Task: Add Weleda Rosemary Conditioning Hair Oil to the cart.
Action: Mouse moved to (285, 141)
Screenshot: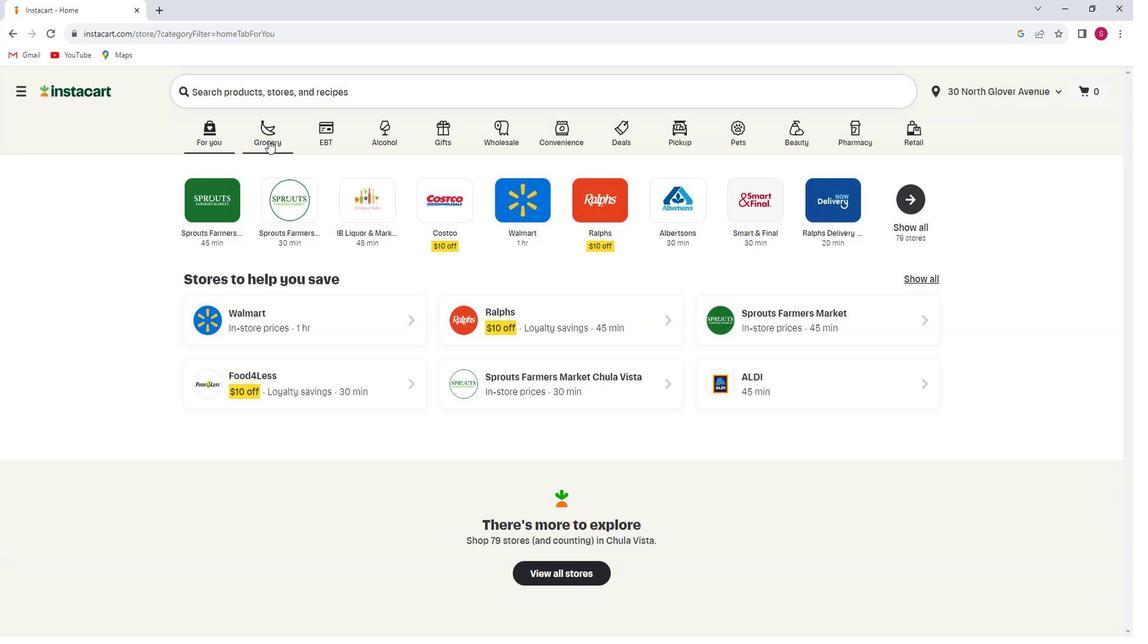 
Action: Mouse pressed left at (285, 141)
Screenshot: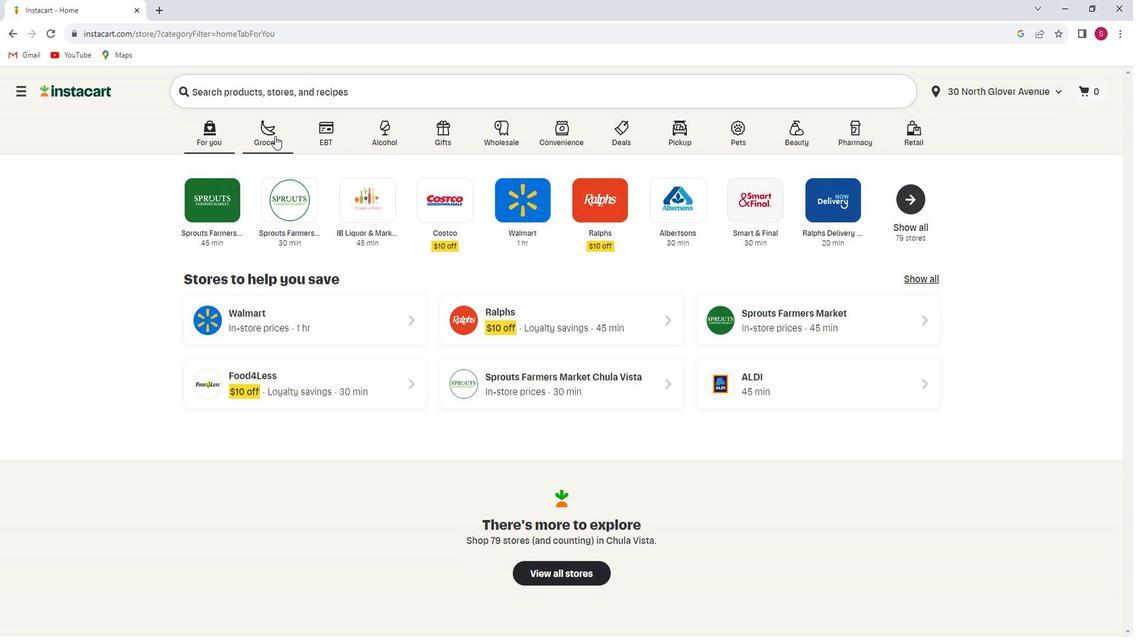 
Action: Mouse moved to (282, 345)
Screenshot: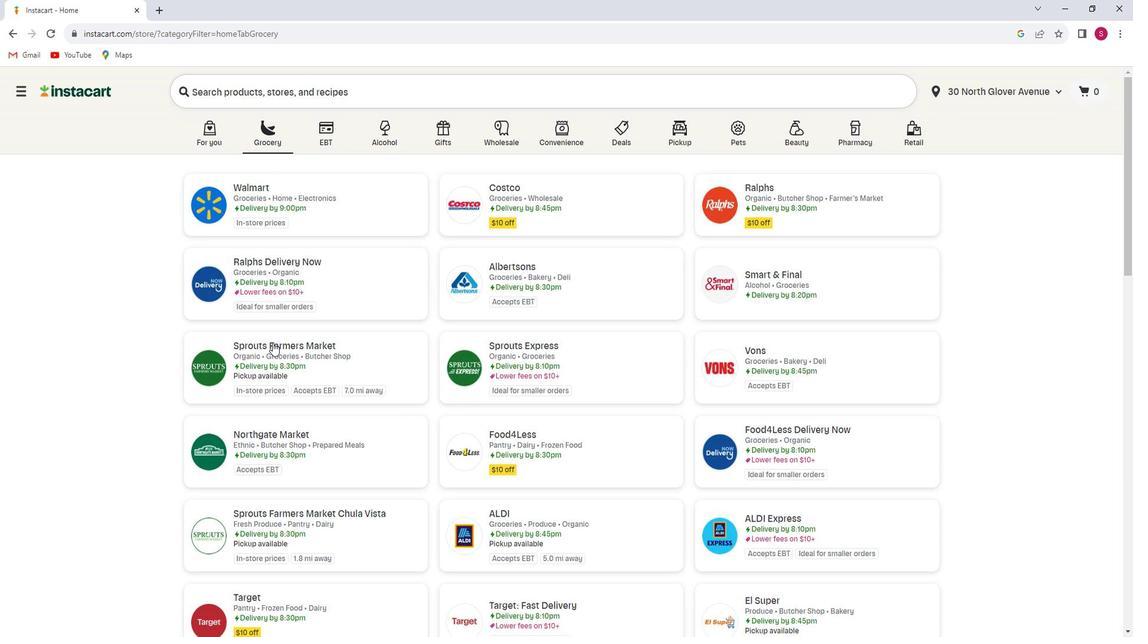 
Action: Mouse pressed left at (282, 345)
Screenshot: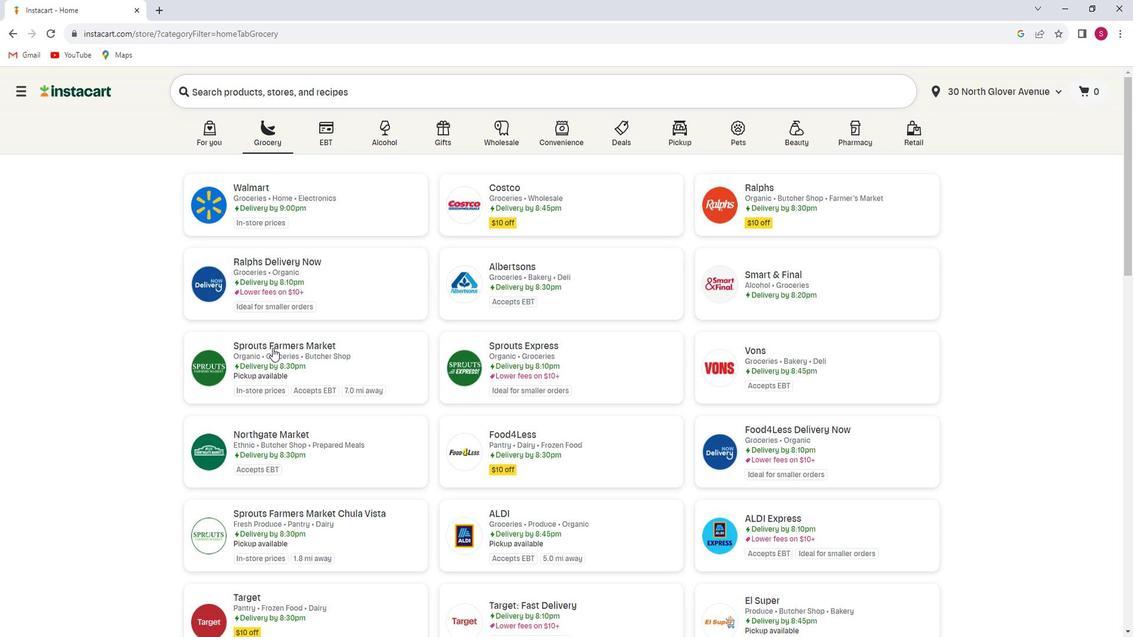 
Action: Mouse moved to (120, 390)
Screenshot: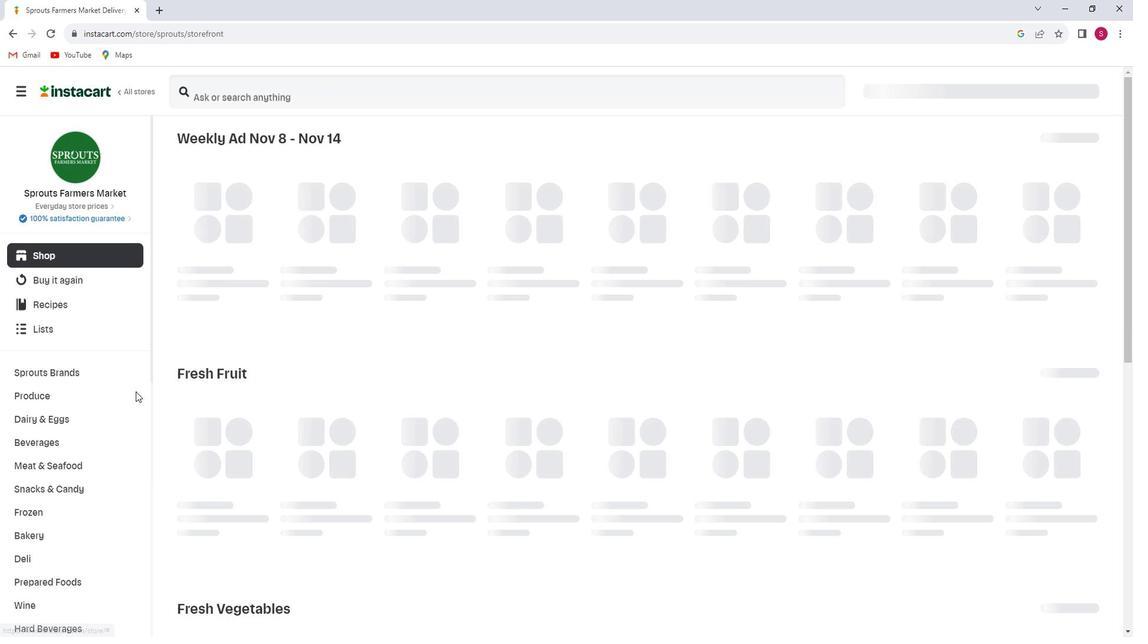
Action: Mouse scrolled (120, 390) with delta (0, 0)
Screenshot: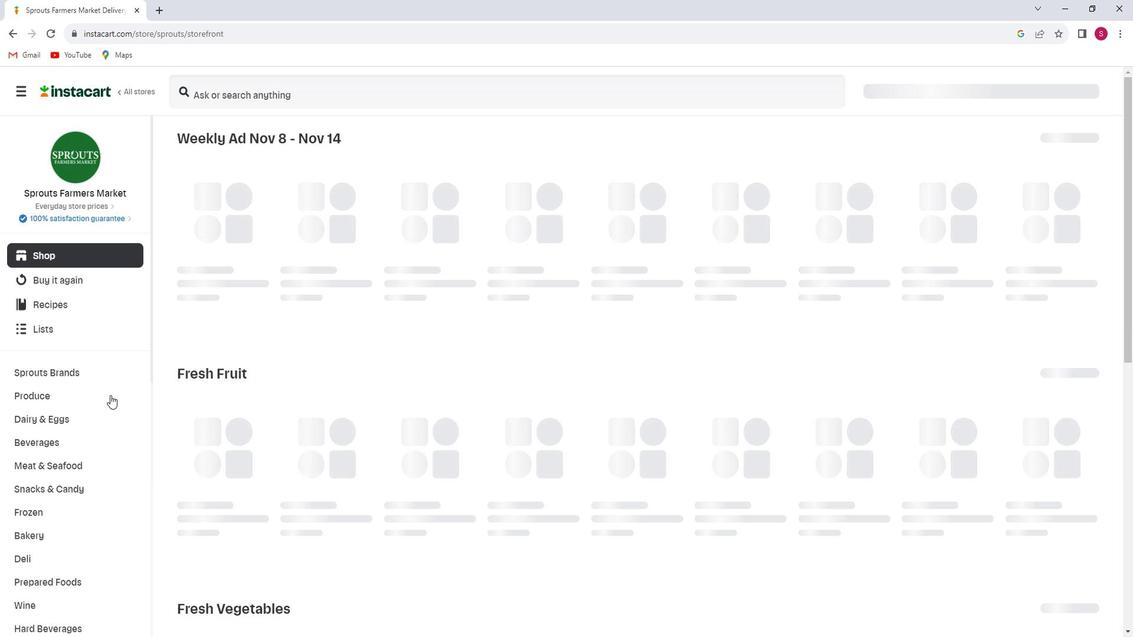 
Action: Mouse scrolled (120, 390) with delta (0, 0)
Screenshot: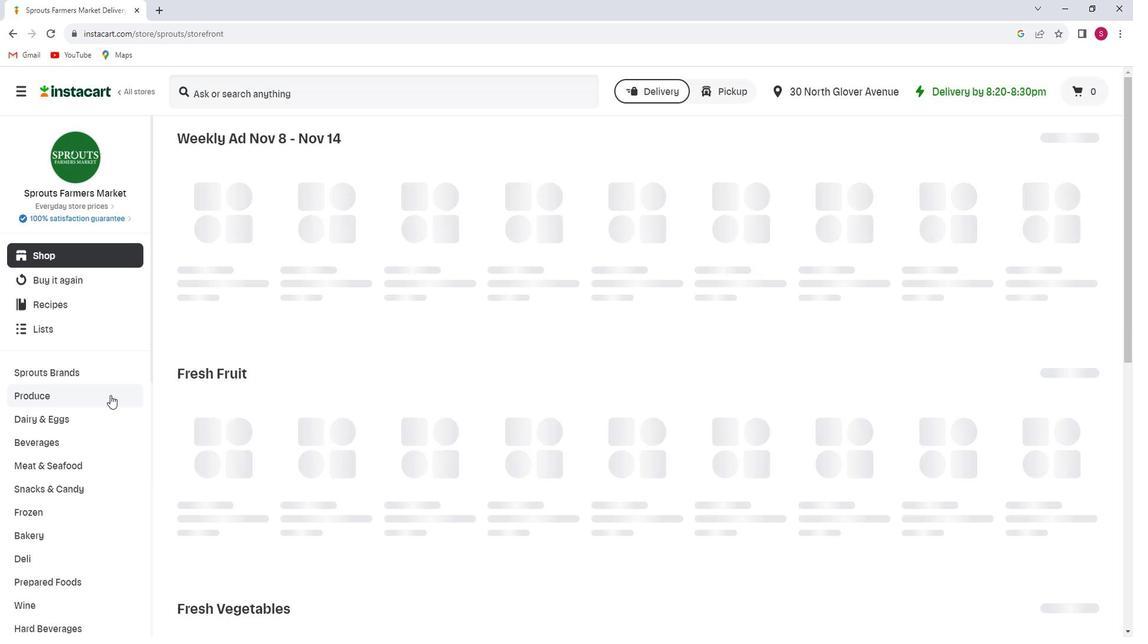 
Action: Mouse scrolled (120, 390) with delta (0, 0)
Screenshot: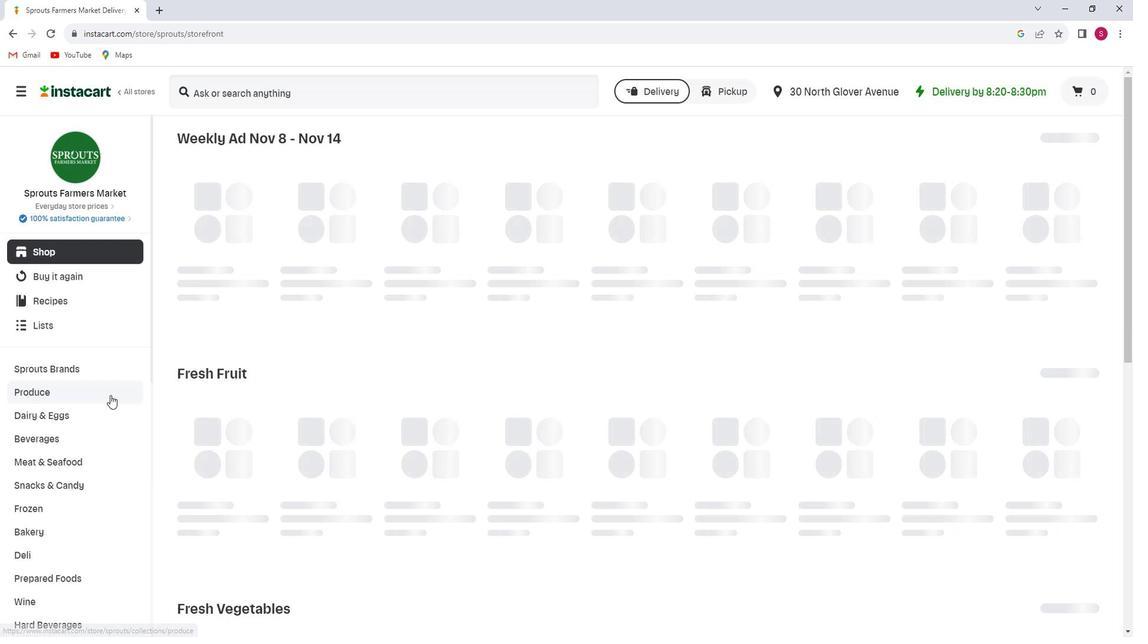 
Action: Mouse scrolled (120, 390) with delta (0, 0)
Screenshot: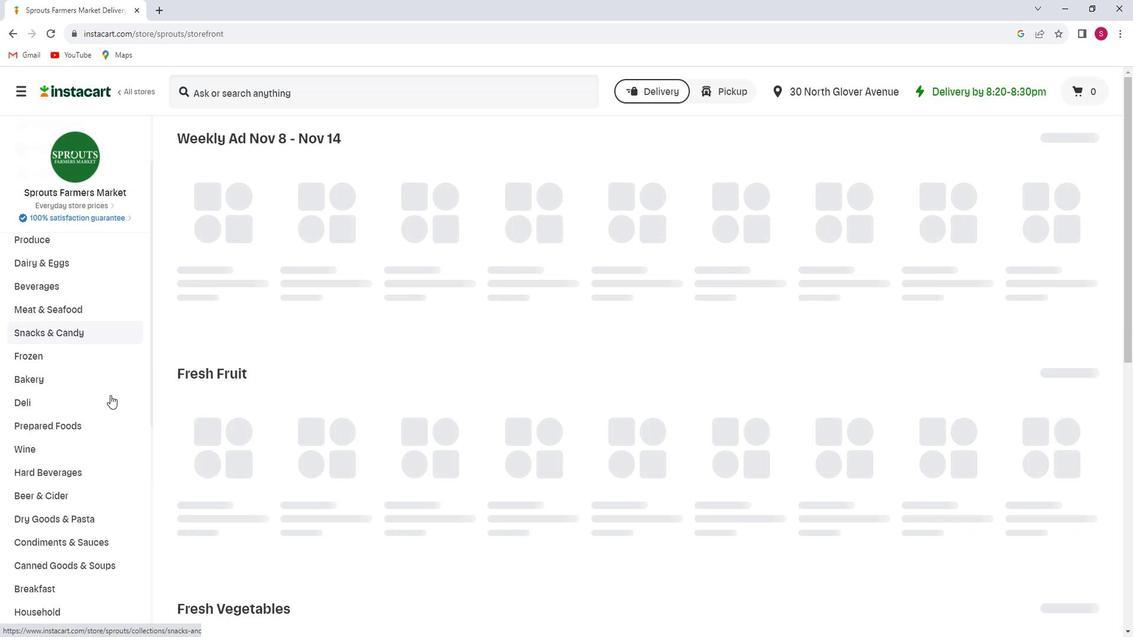 
Action: Mouse scrolled (120, 390) with delta (0, 0)
Screenshot: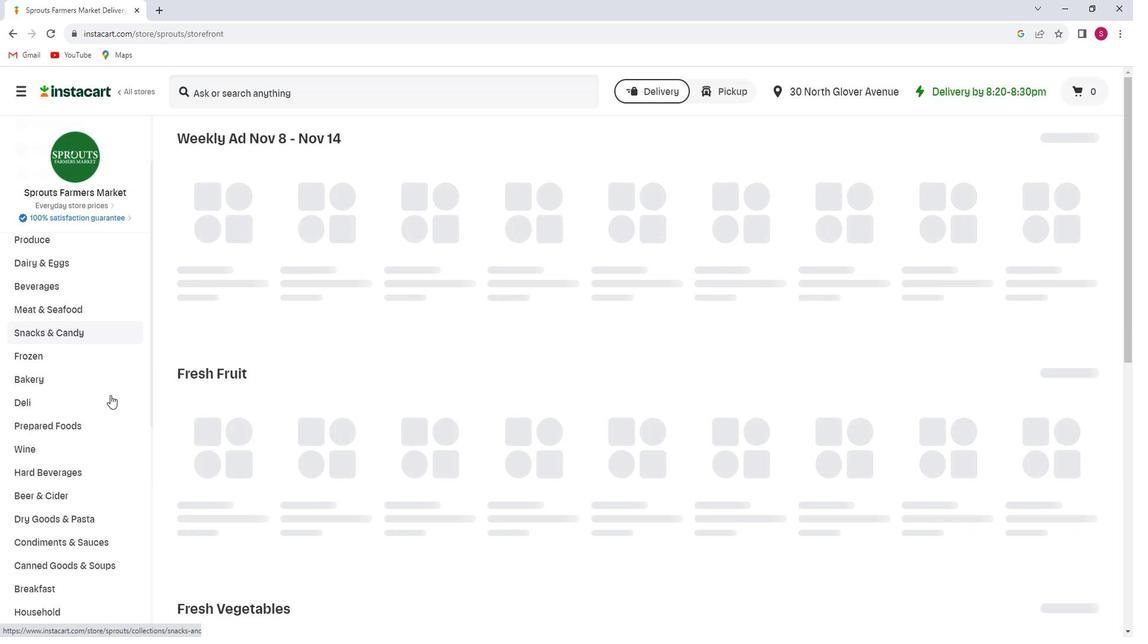 
Action: Mouse scrolled (120, 390) with delta (0, 0)
Screenshot: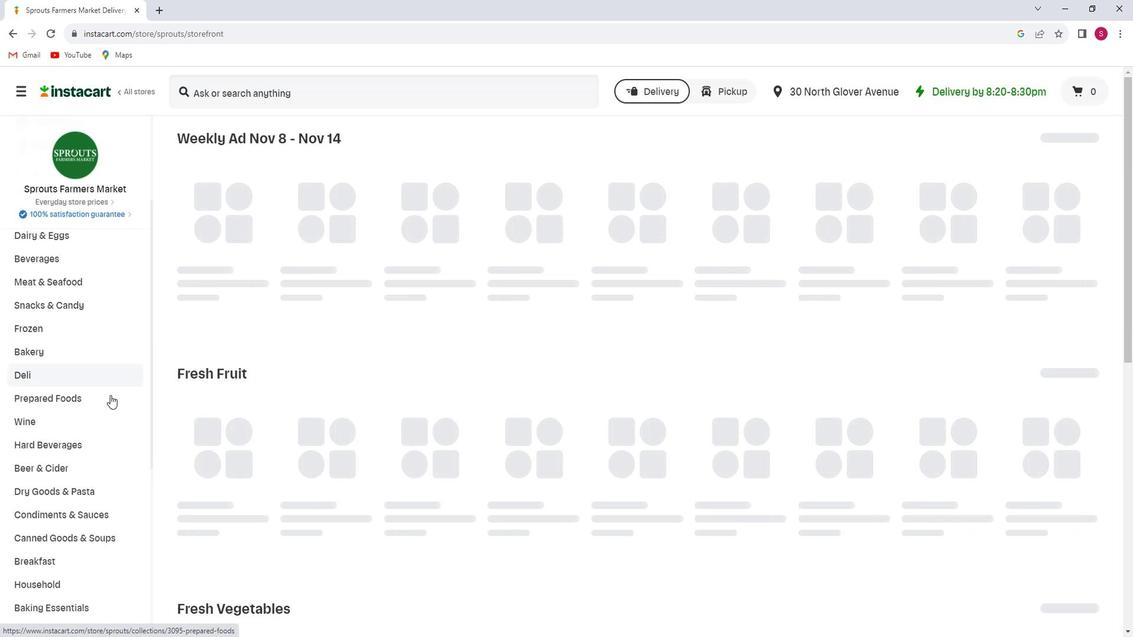 
Action: Mouse scrolled (120, 390) with delta (0, 0)
Screenshot: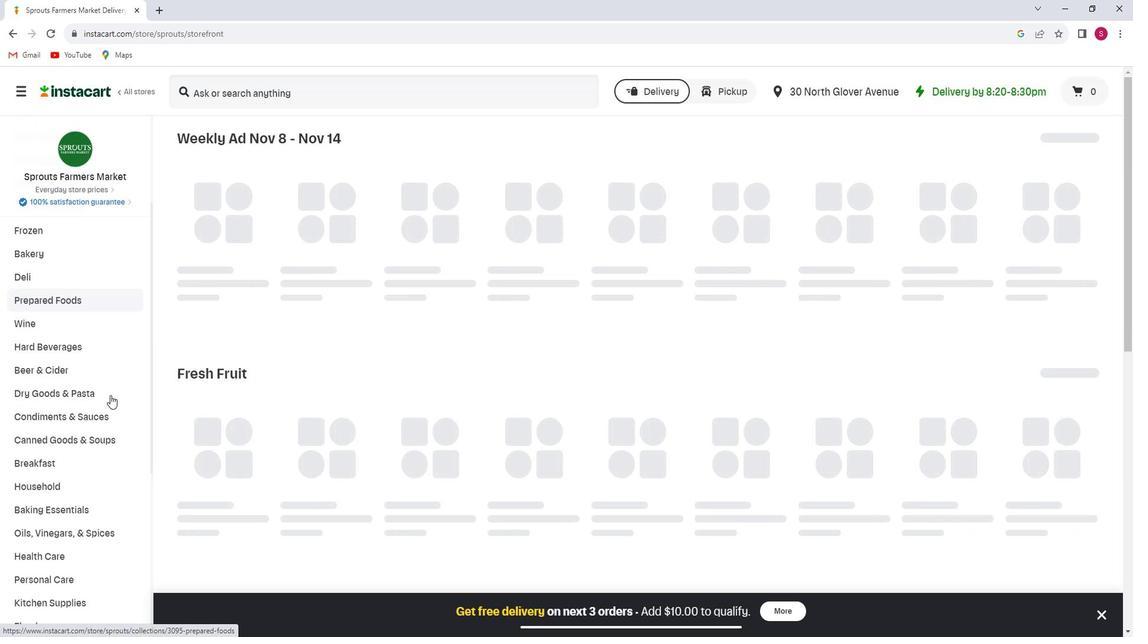 
Action: Mouse scrolled (120, 390) with delta (0, 0)
Screenshot: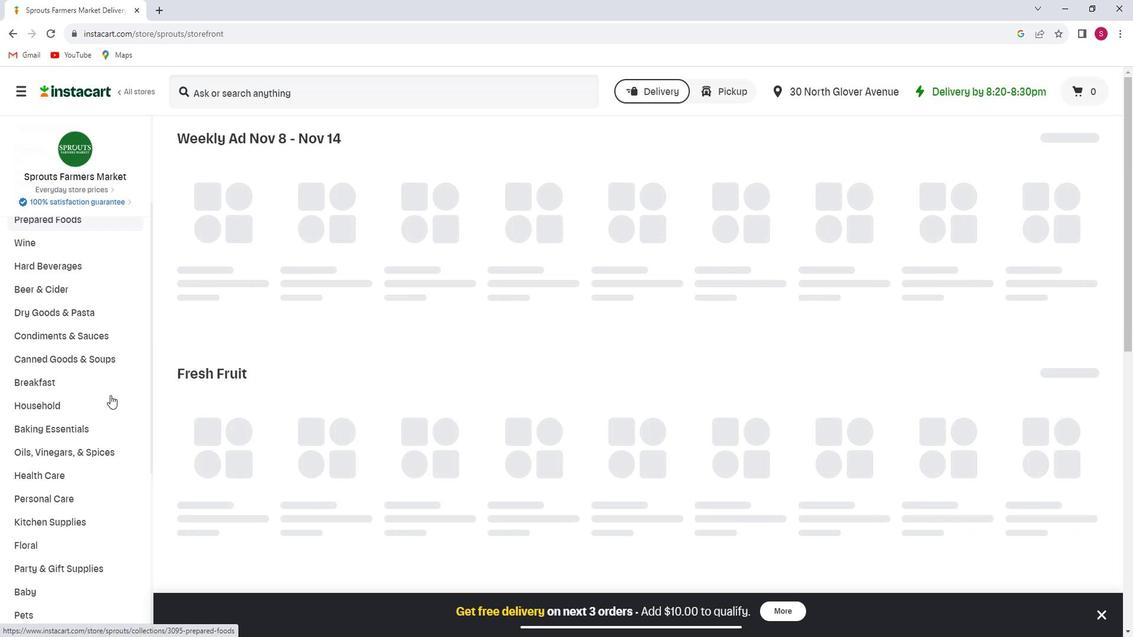 
Action: Mouse scrolled (120, 390) with delta (0, 0)
Screenshot: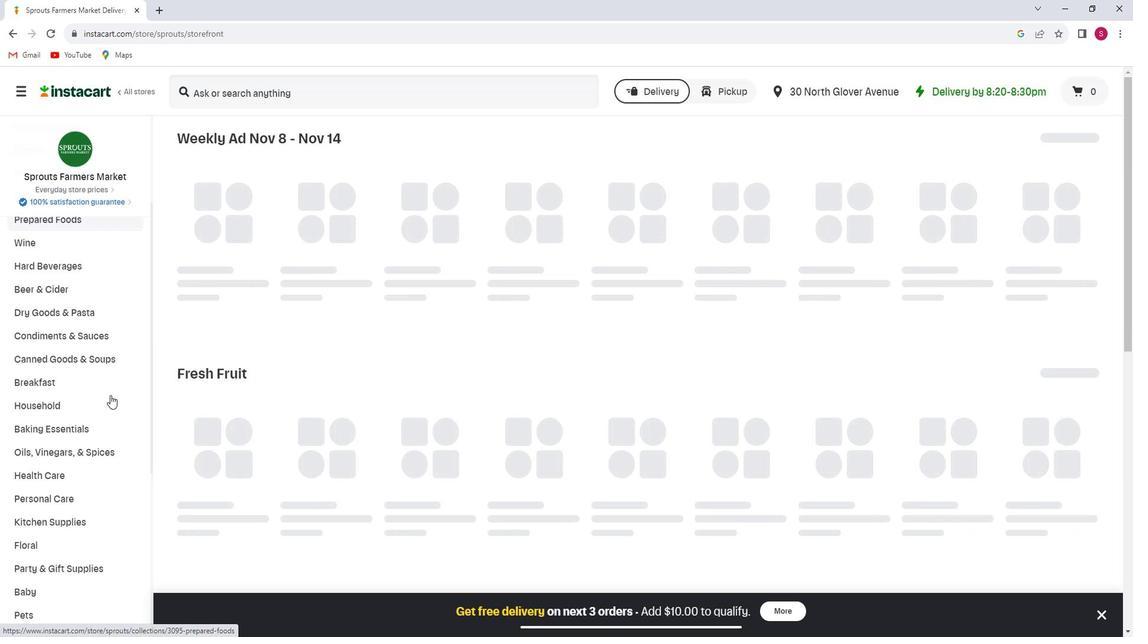 
Action: Mouse moved to (83, 351)
Screenshot: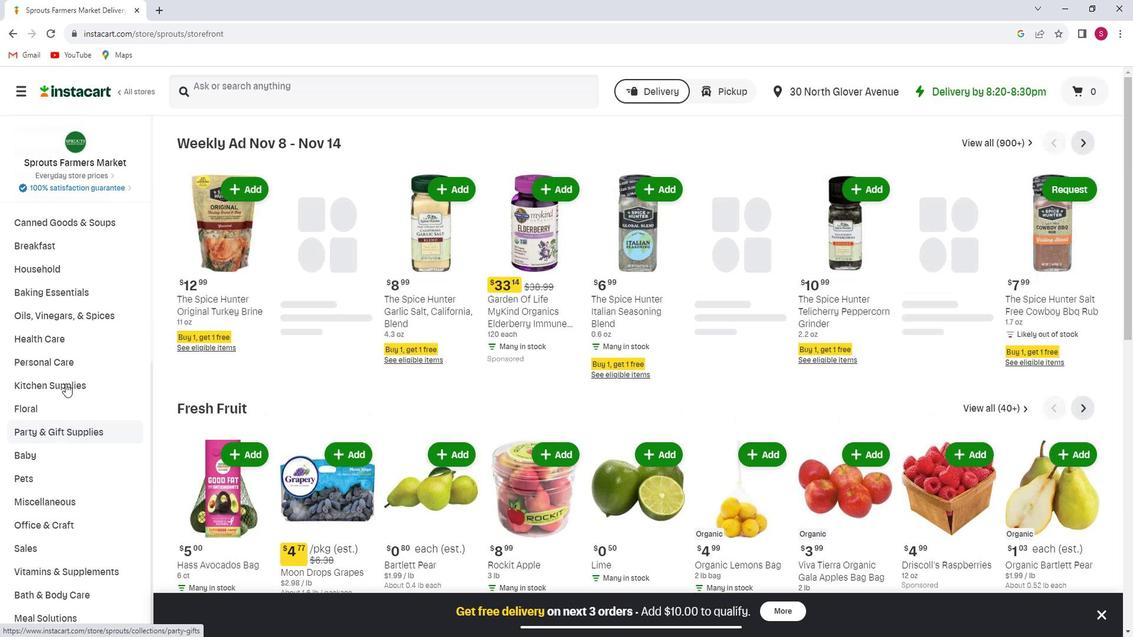 
Action: Mouse pressed left at (83, 351)
Screenshot: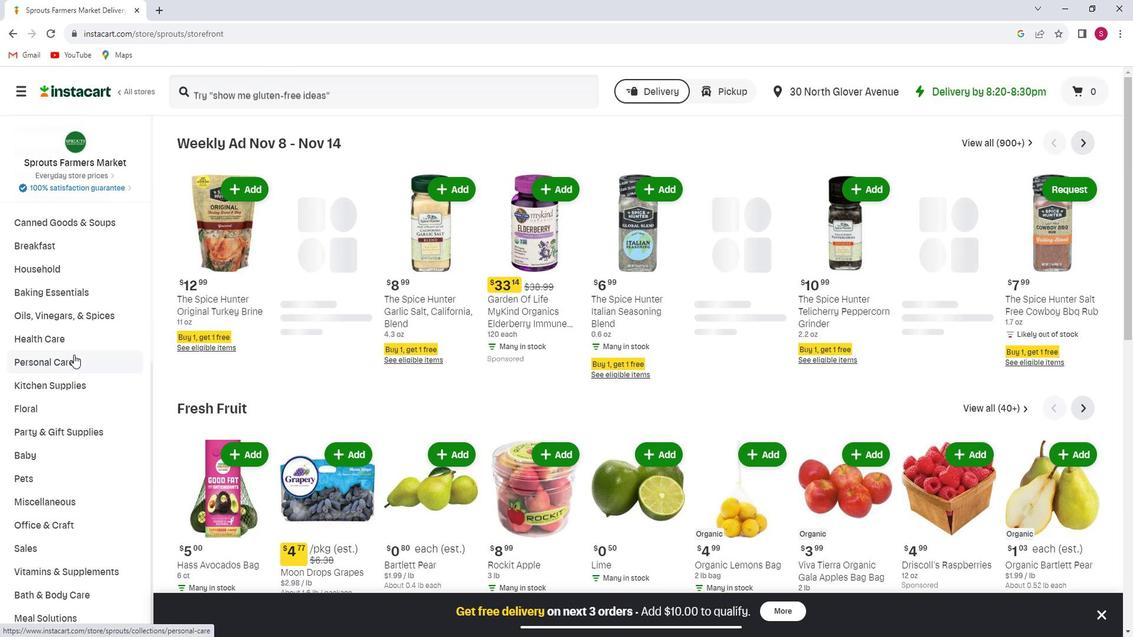 
Action: Mouse moved to (756, 174)
Screenshot: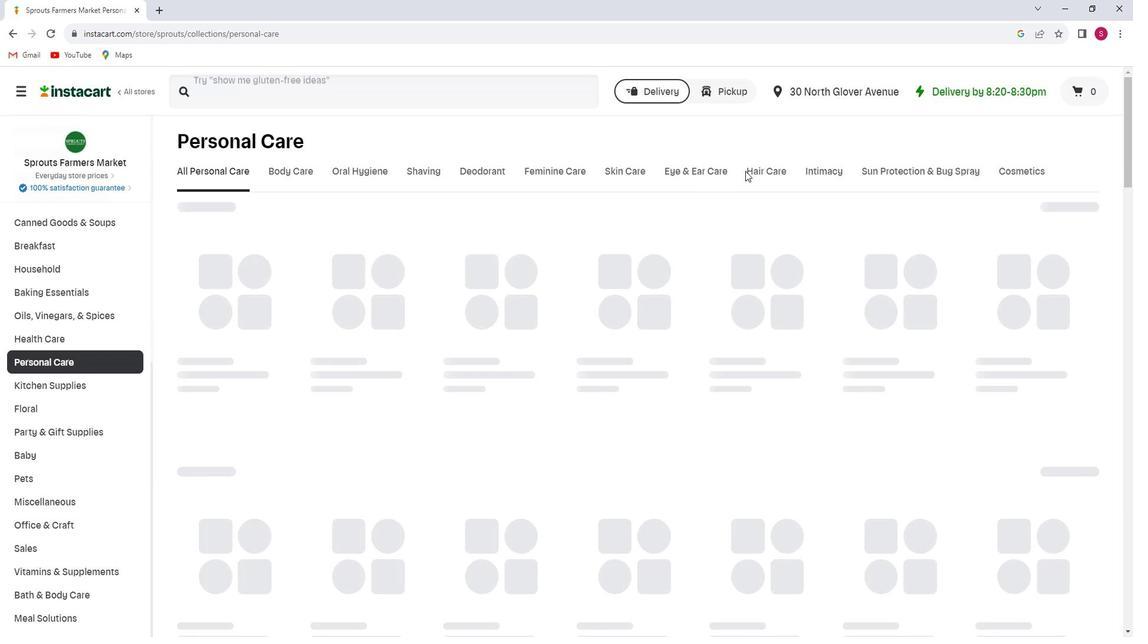 
Action: Mouse pressed left at (756, 174)
Screenshot: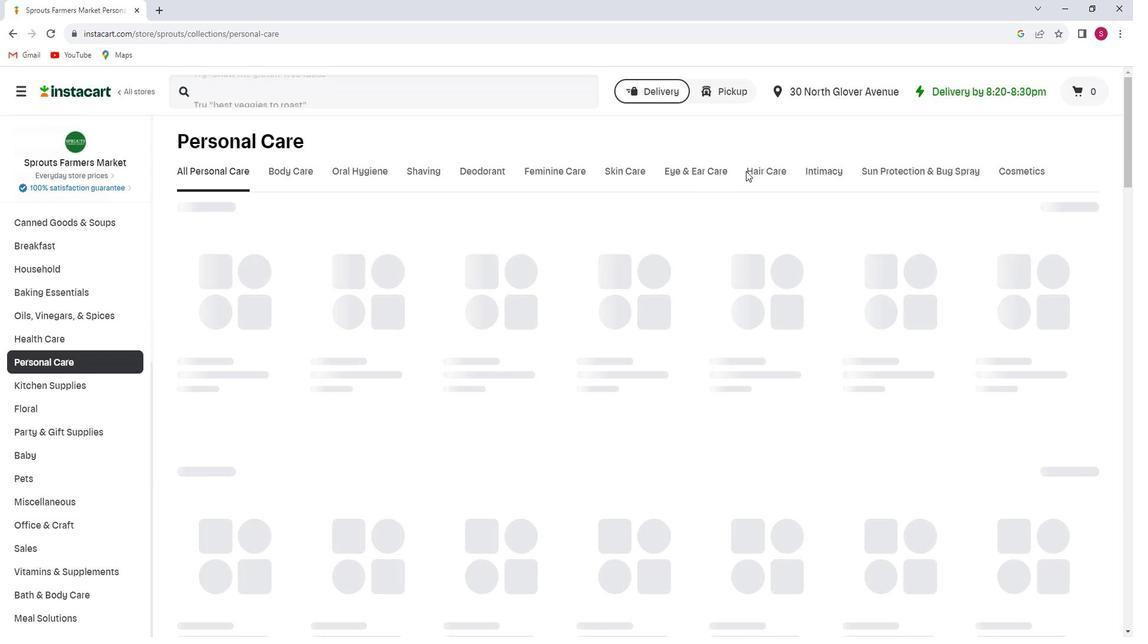 
Action: Mouse moved to (766, 179)
Screenshot: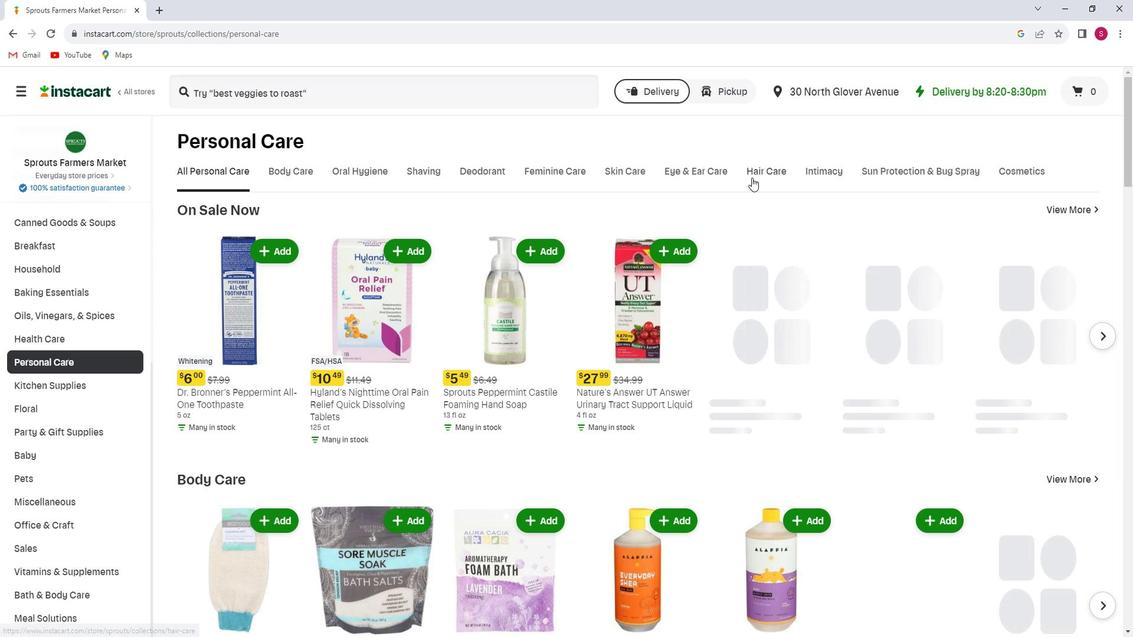 
Action: Mouse pressed left at (766, 179)
Screenshot: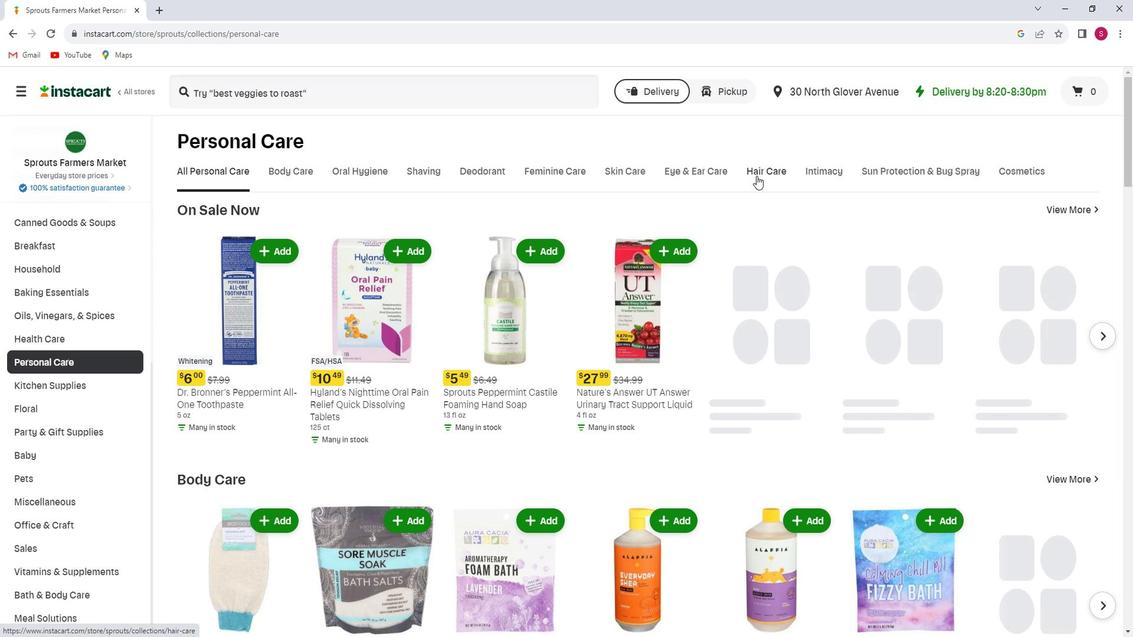 
Action: Mouse moved to (609, 230)
Screenshot: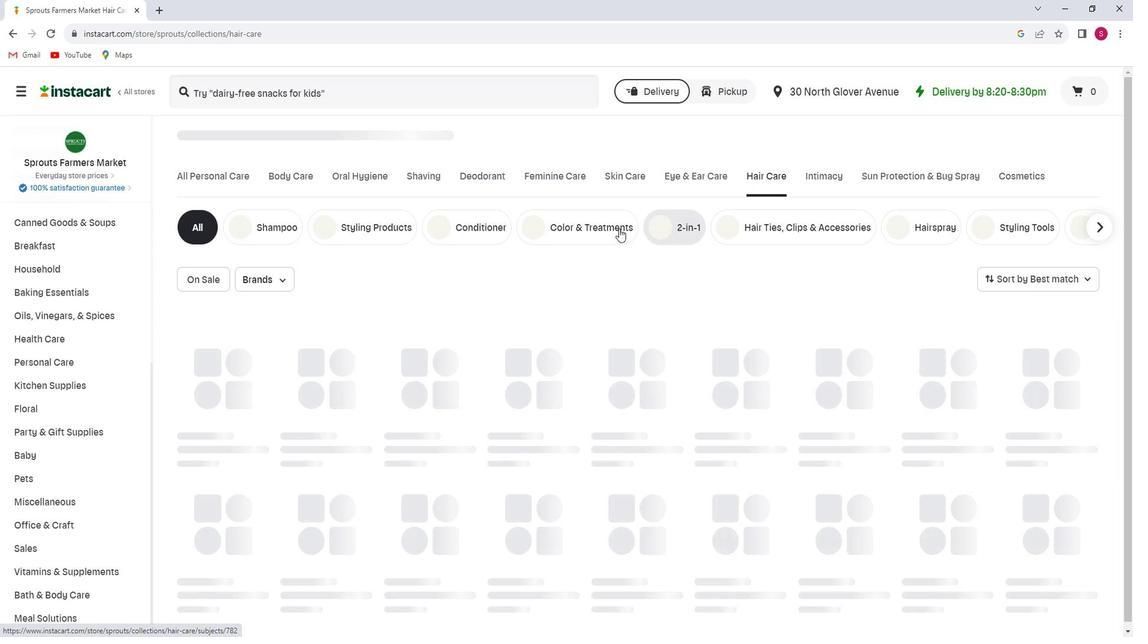 
Action: Mouse pressed left at (609, 230)
Screenshot: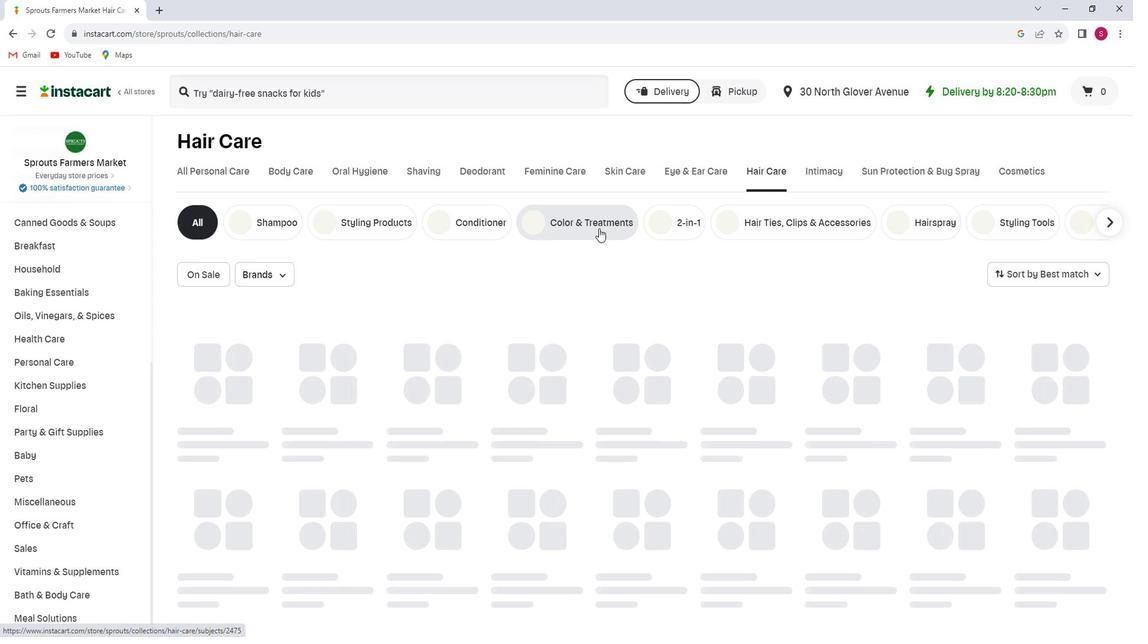 
Action: Mouse moved to (380, 95)
Screenshot: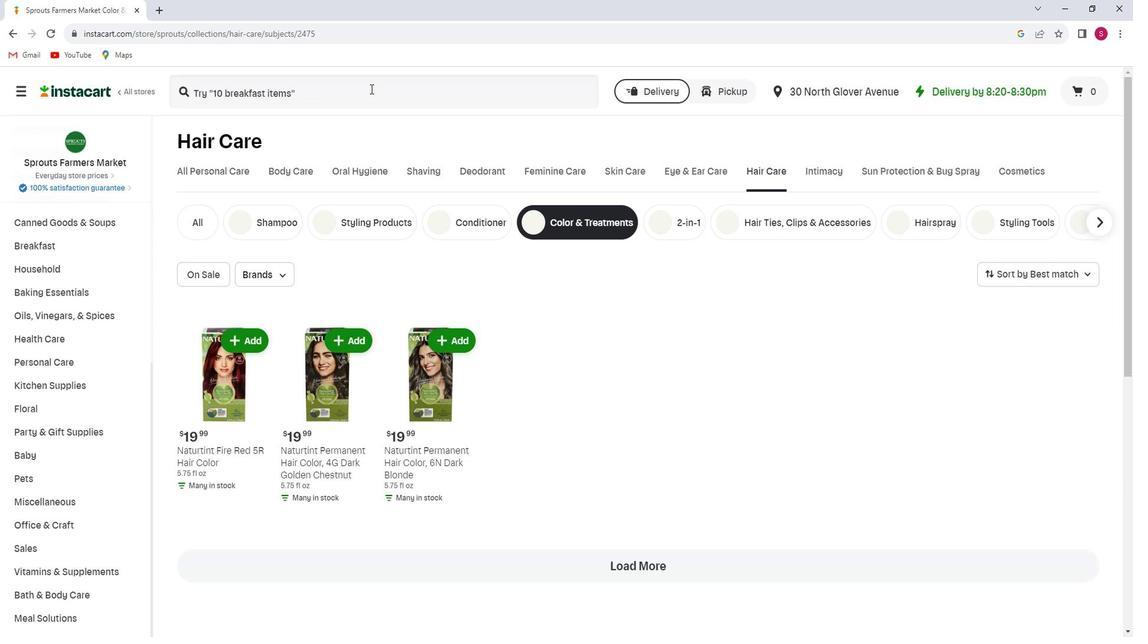 
Action: Mouse pressed left at (380, 95)
Screenshot: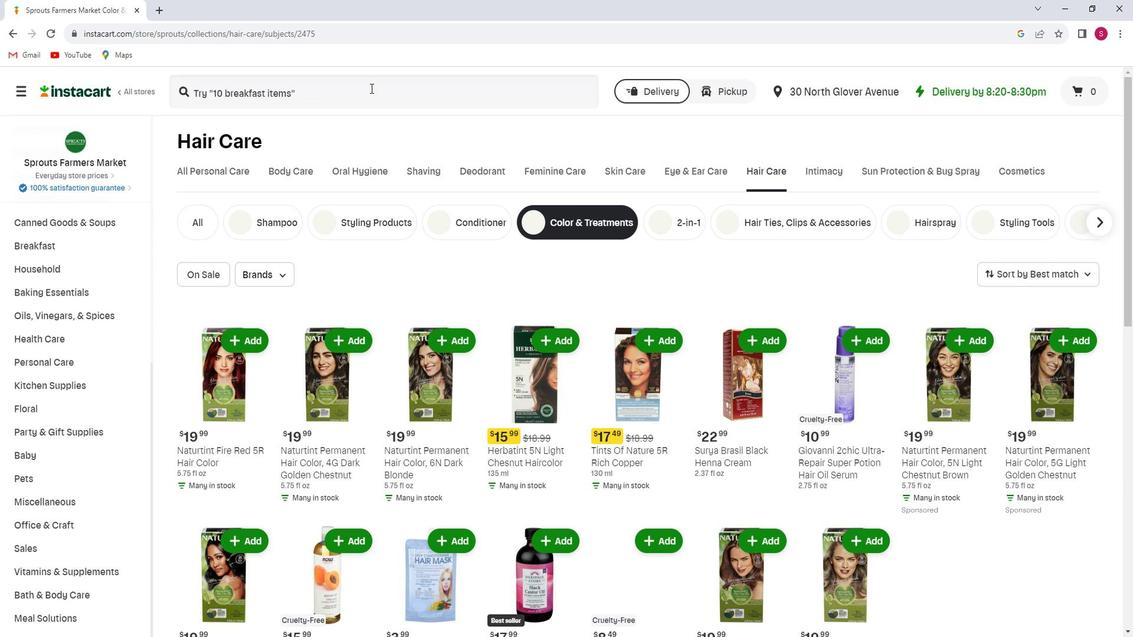 
Action: Key pressed <Key.shift>Weleda<Key.space><Key.shift>rosemary<Key.space><Key.shift>Conditioning<Key.space><Key.shift>Hair<Key.space><Key.shift>Oil<Key.enter>
Screenshot: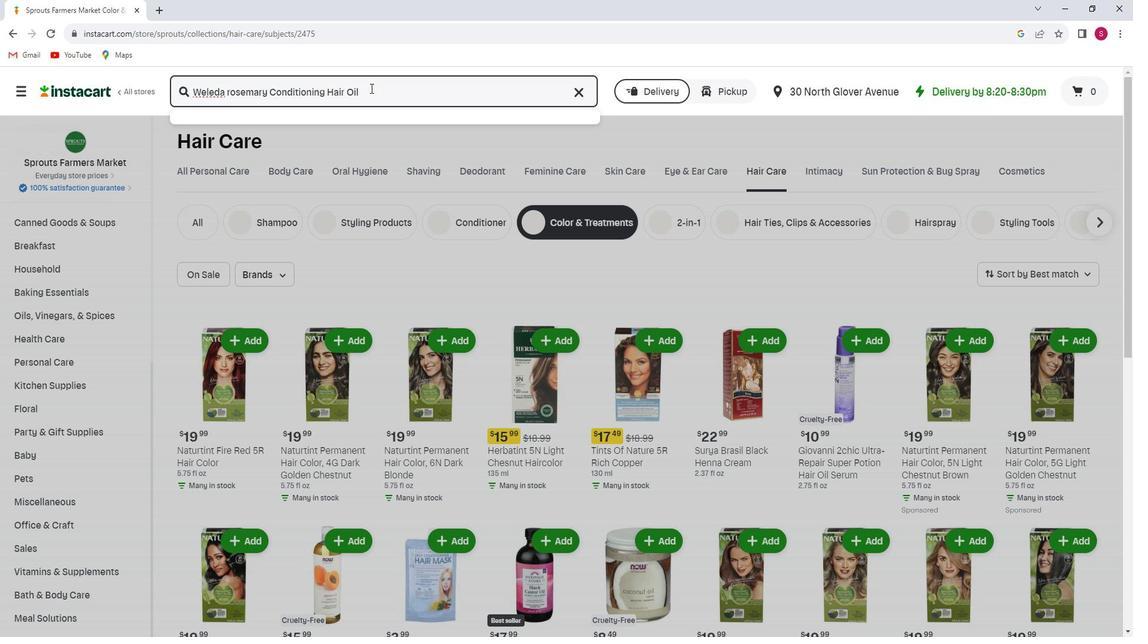 
Action: Mouse moved to (508, 215)
Screenshot: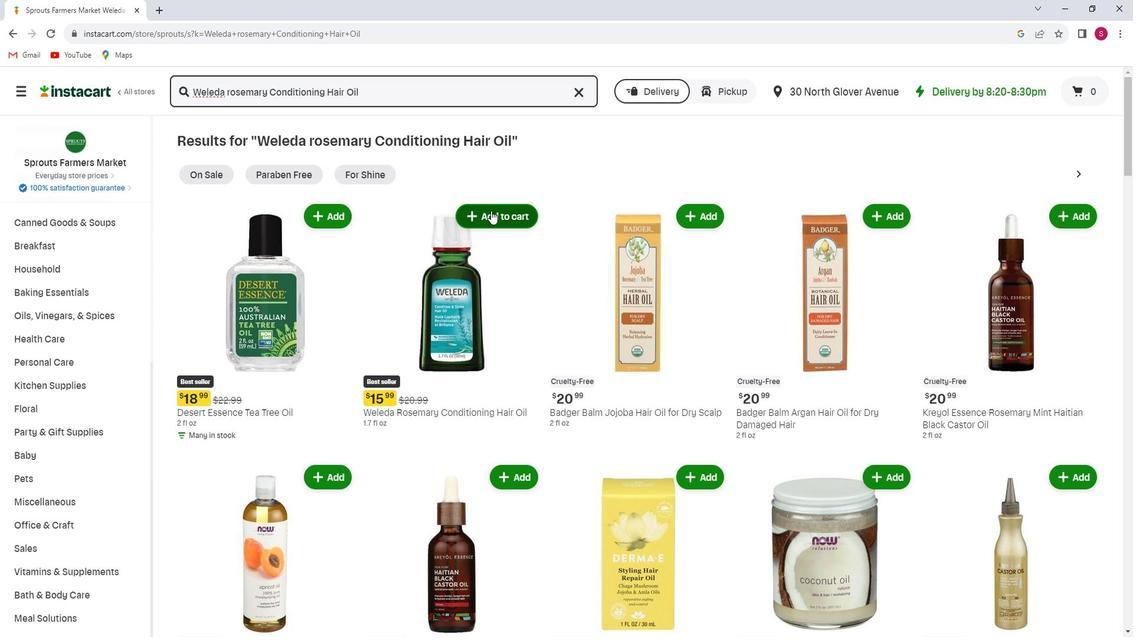 
Action: Mouse pressed left at (508, 215)
Screenshot: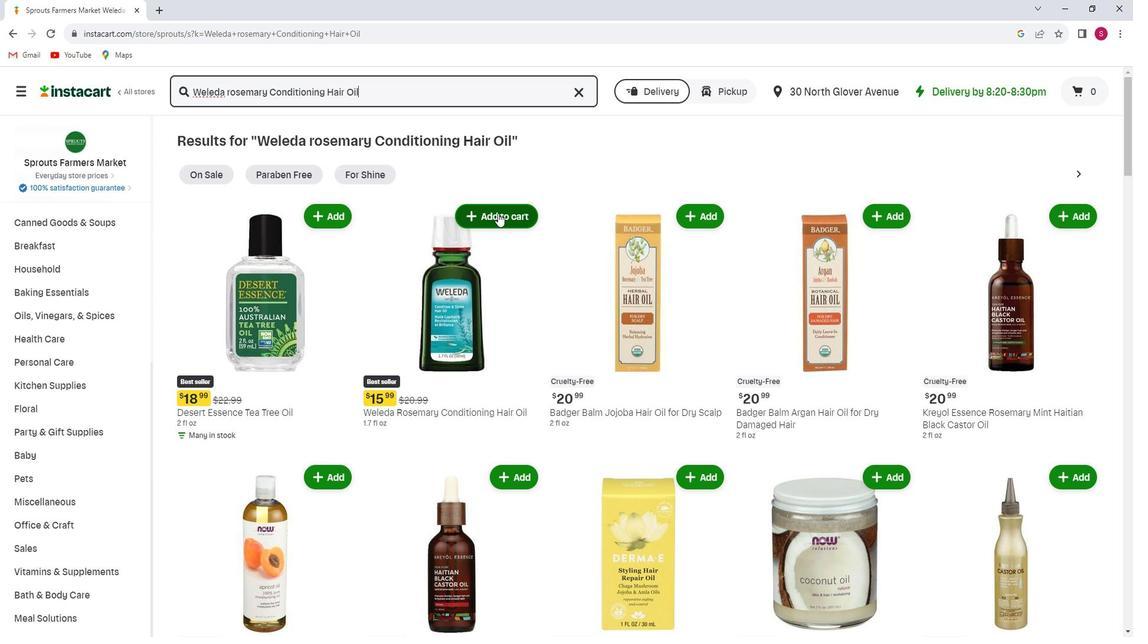
Action: Mouse moved to (508, 216)
Screenshot: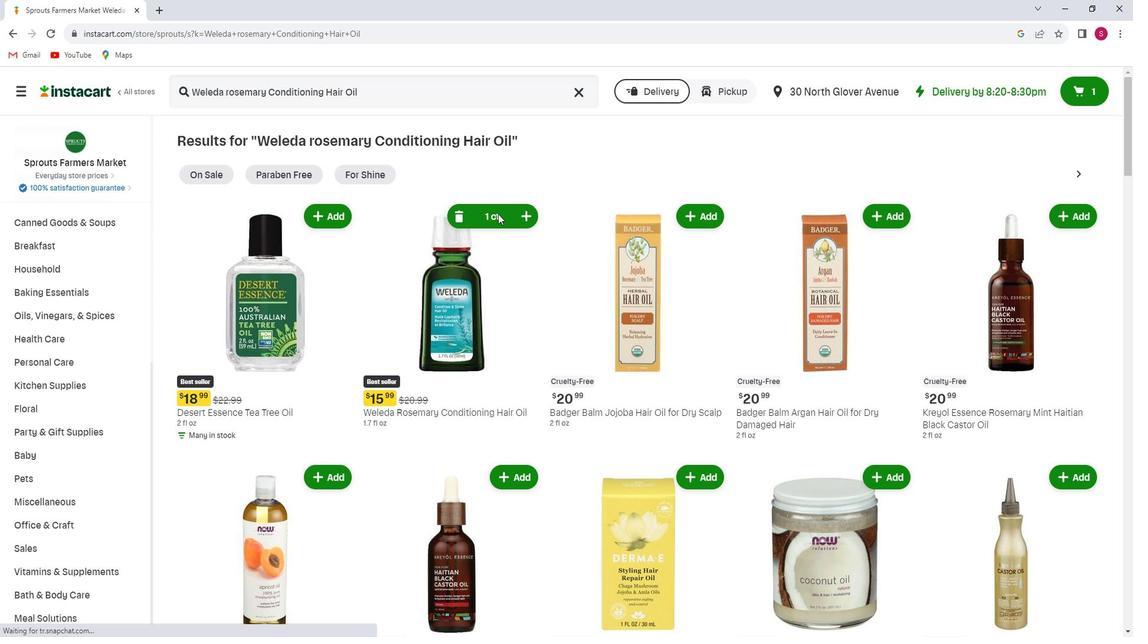 
